 Task: Manage the "Case related list" page setting.
Action: Mouse moved to (1078, 84)
Screenshot: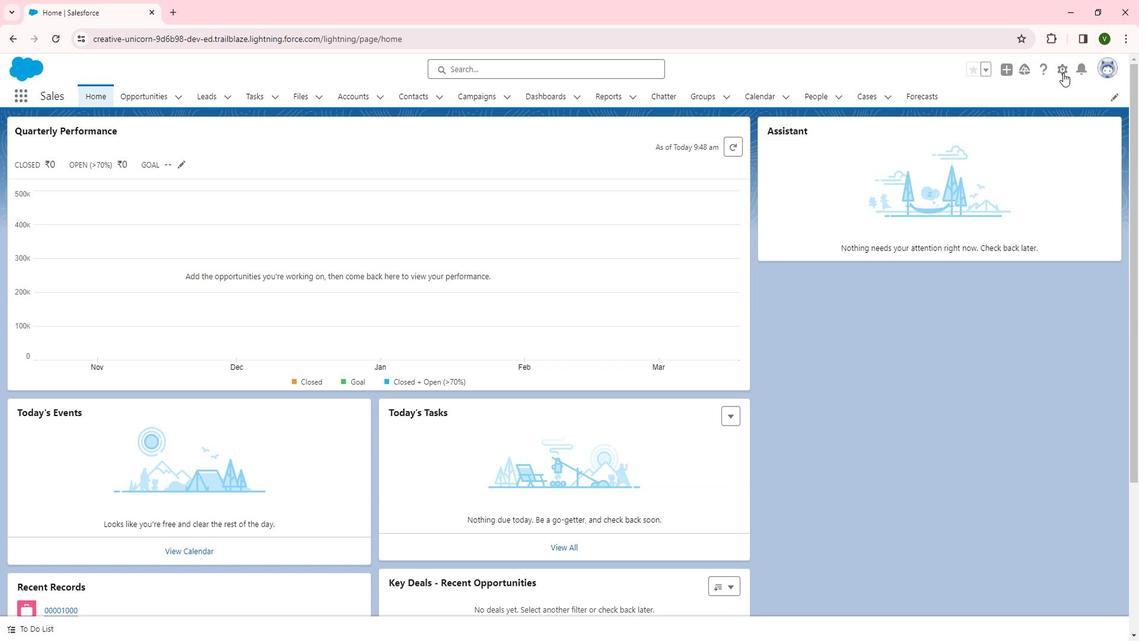 
Action: Mouse pressed left at (1078, 84)
Screenshot: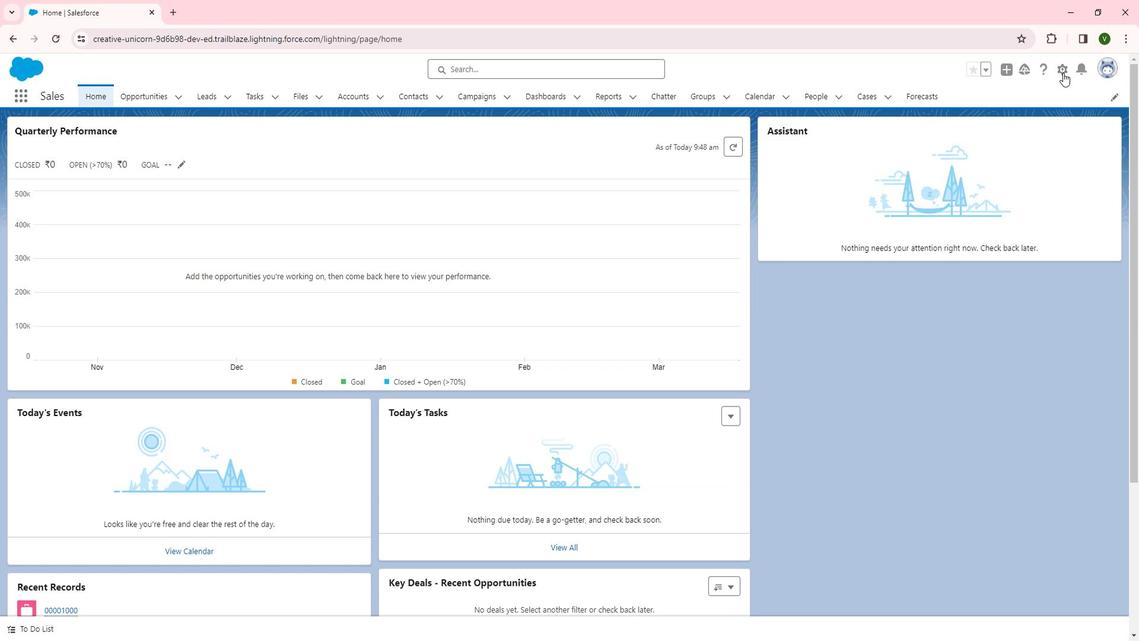 
Action: Mouse moved to (1038, 127)
Screenshot: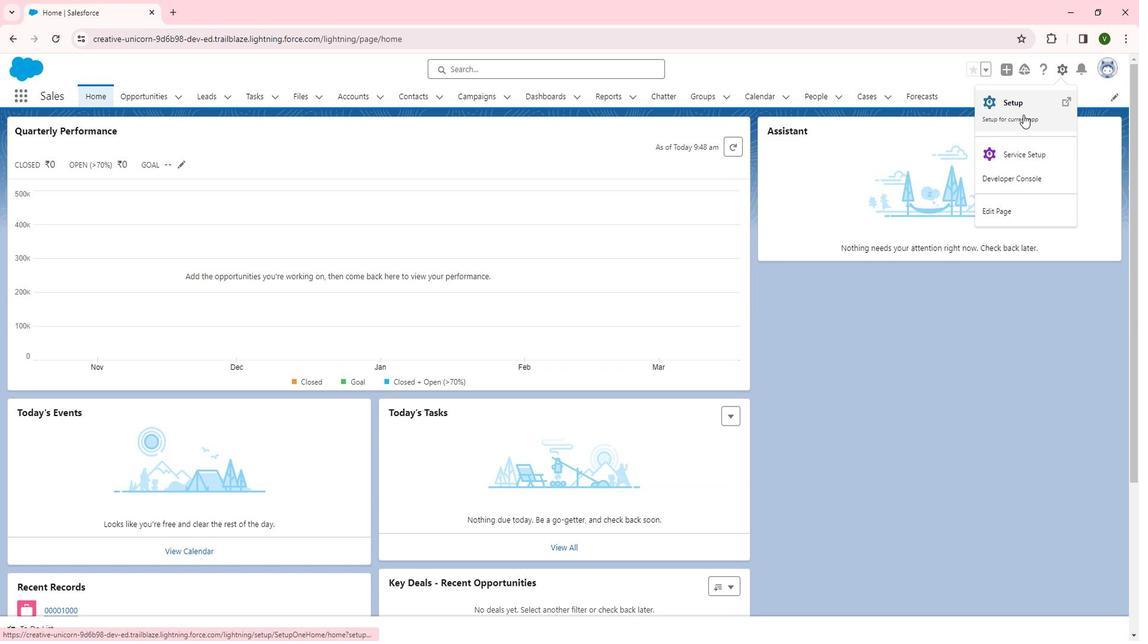 
Action: Mouse pressed left at (1038, 127)
Screenshot: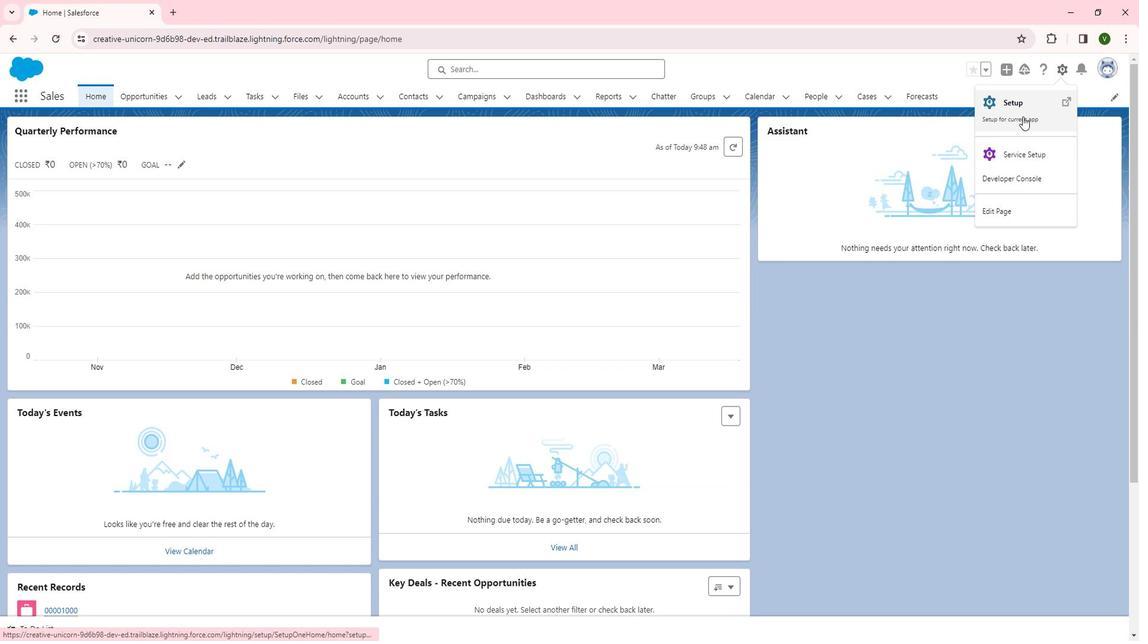 
Action: Mouse moved to (115, 447)
Screenshot: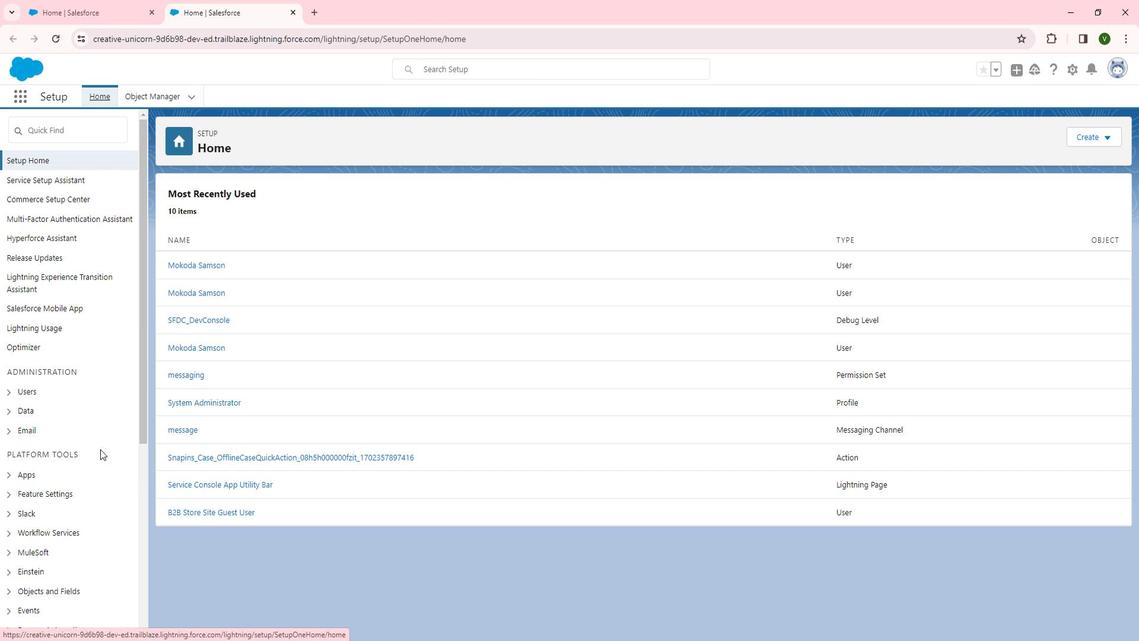 
Action: Mouse scrolled (115, 447) with delta (0, 0)
Screenshot: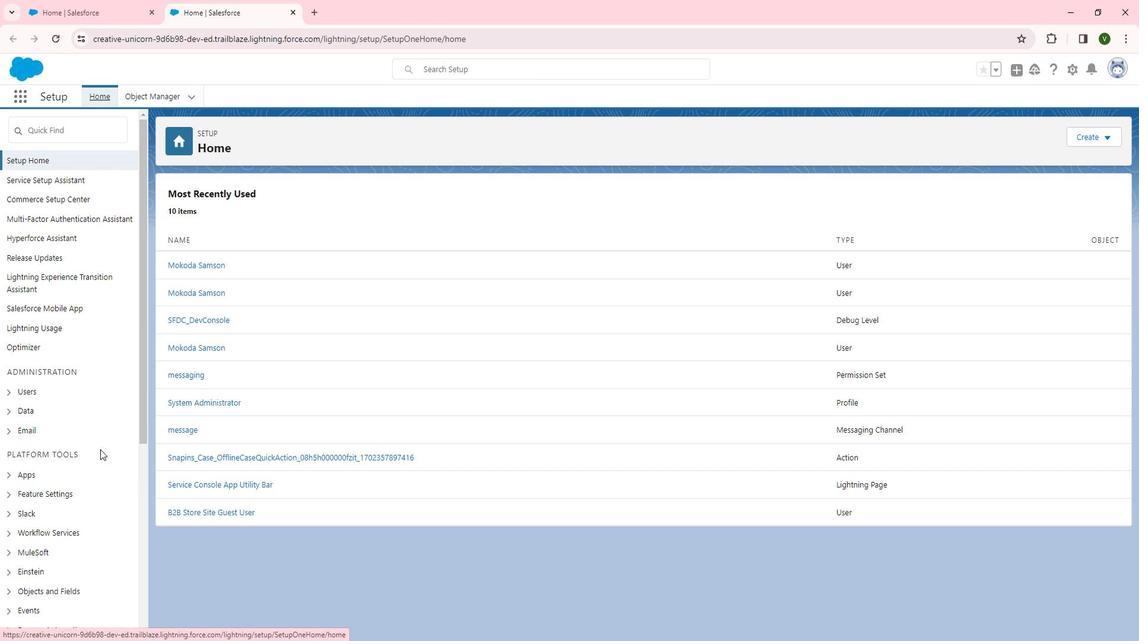 
Action: Mouse scrolled (115, 447) with delta (0, 0)
Screenshot: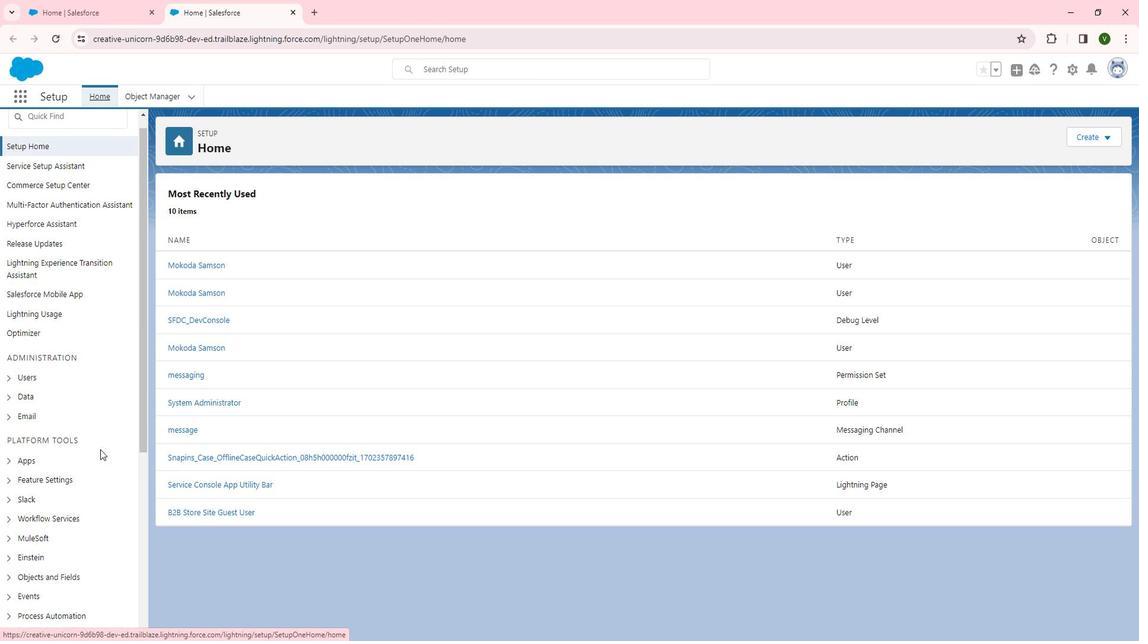 
Action: Mouse scrolled (115, 447) with delta (0, 0)
Screenshot: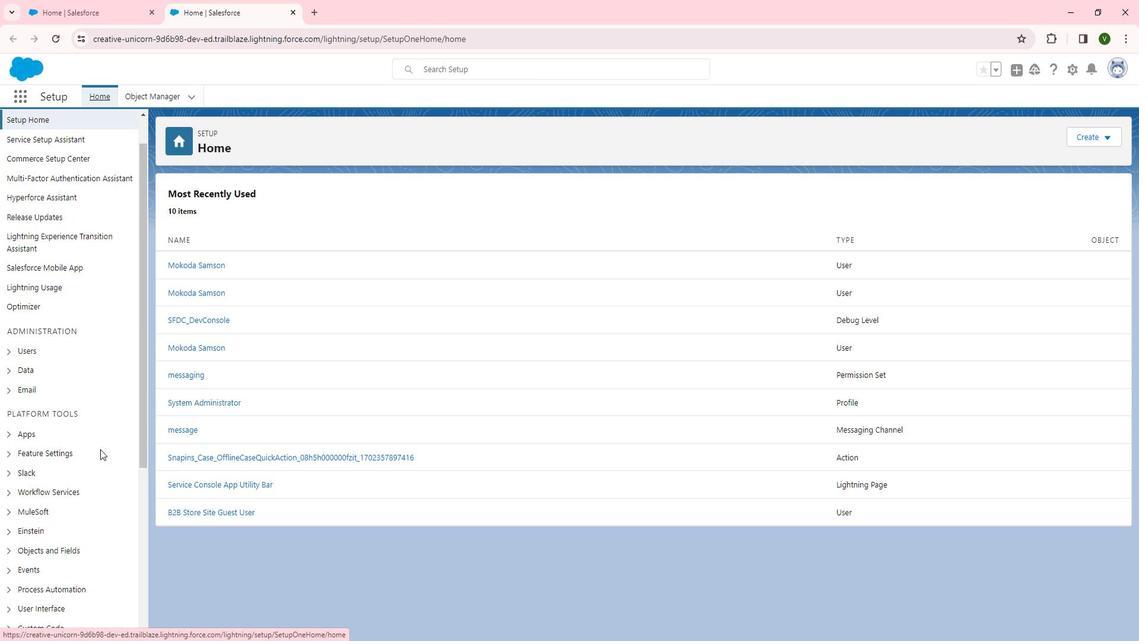 
Action: Mouse moved to (71, 311)
Screenshot: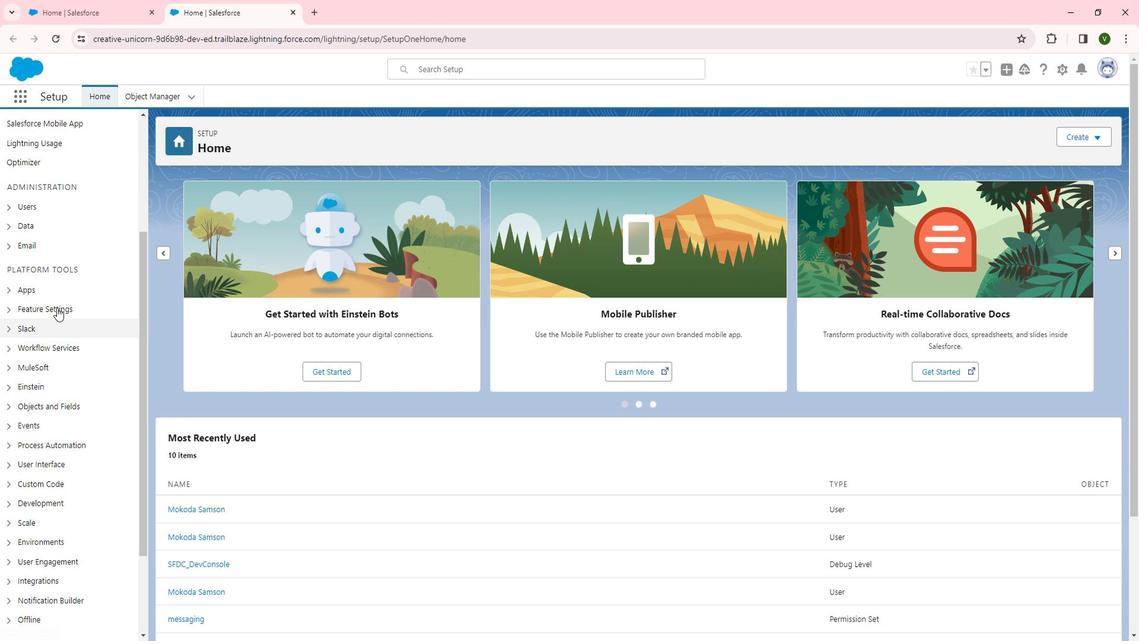
Action: Mouse pressed left at (71, 311)
Screenshot: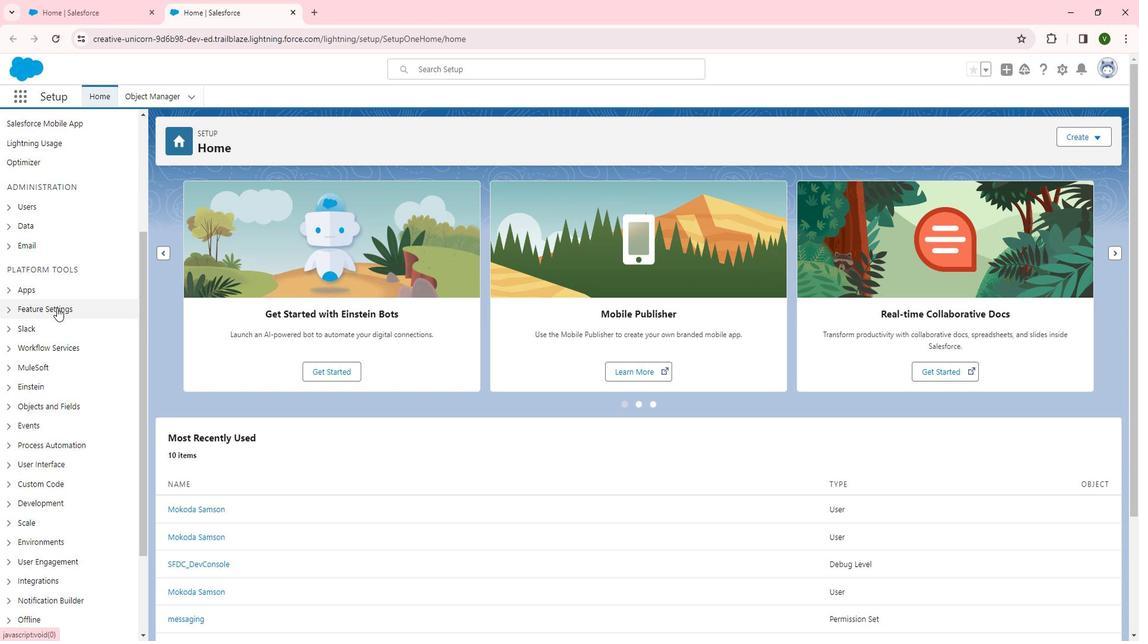 
Action: Mouse moved to (85, 439)
Screenshot: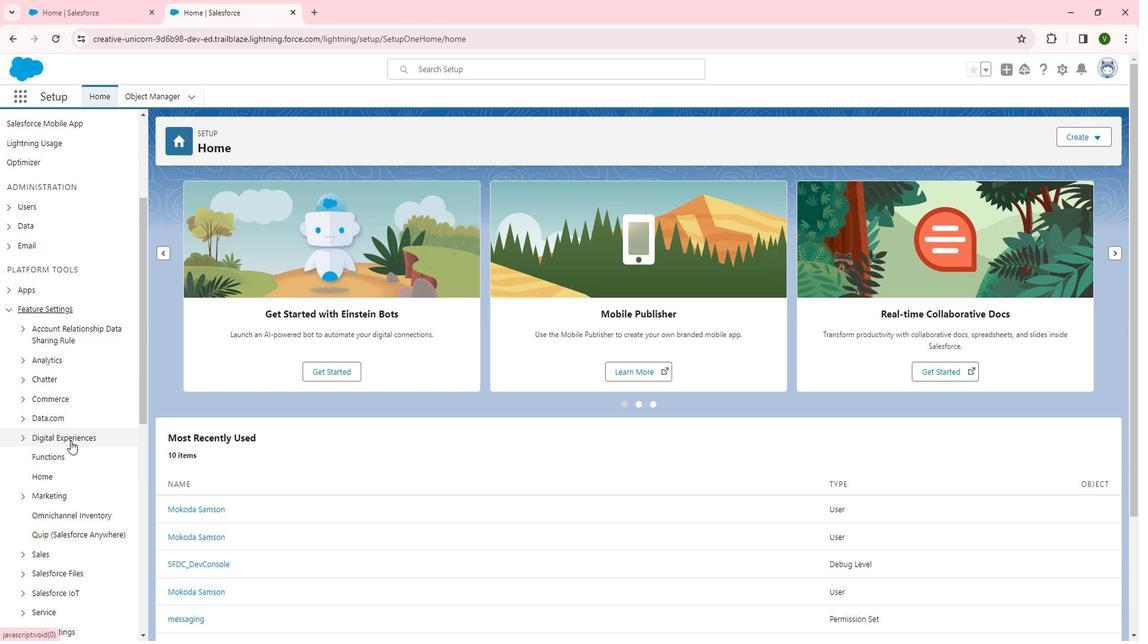 
Action: Mouse pressed left at (85, 439)
Screenshot: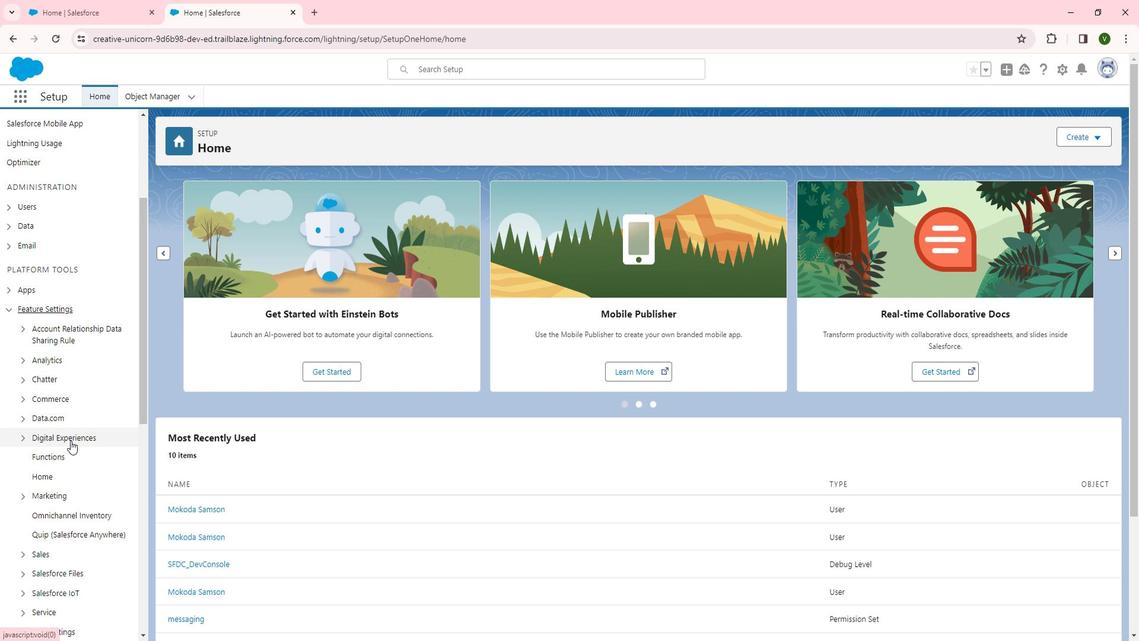 
Action: Mouse moved to (70, 454)
Screenshot: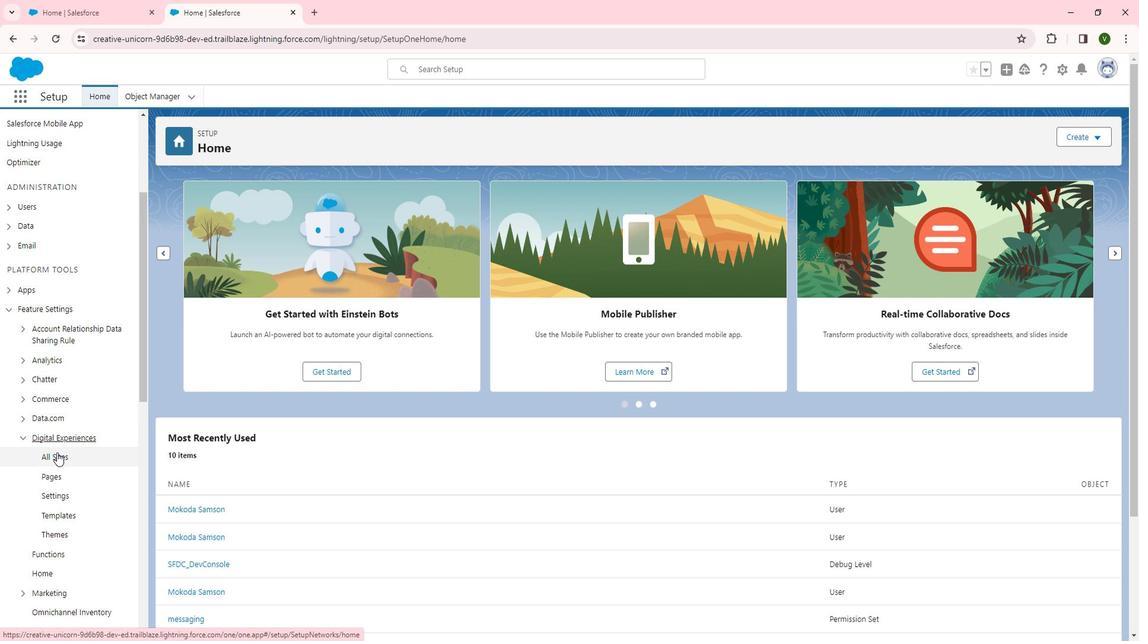 
Action: Mouse pressed left at (70, 454)
Screenshot: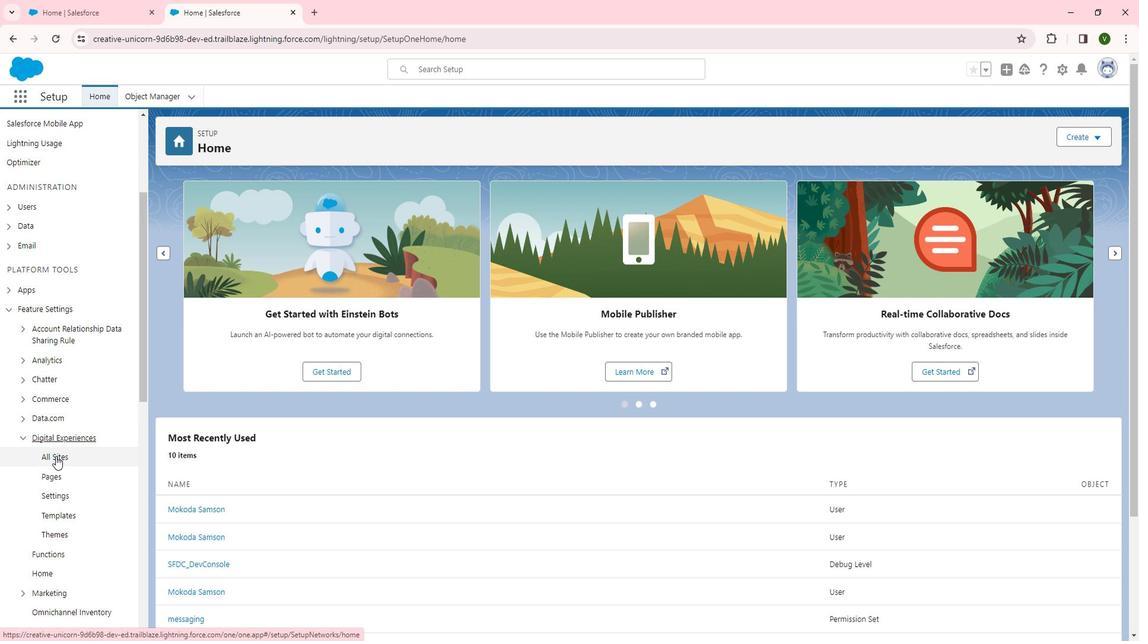 
Action: Mouse moved to (204, 356)
Screenshot: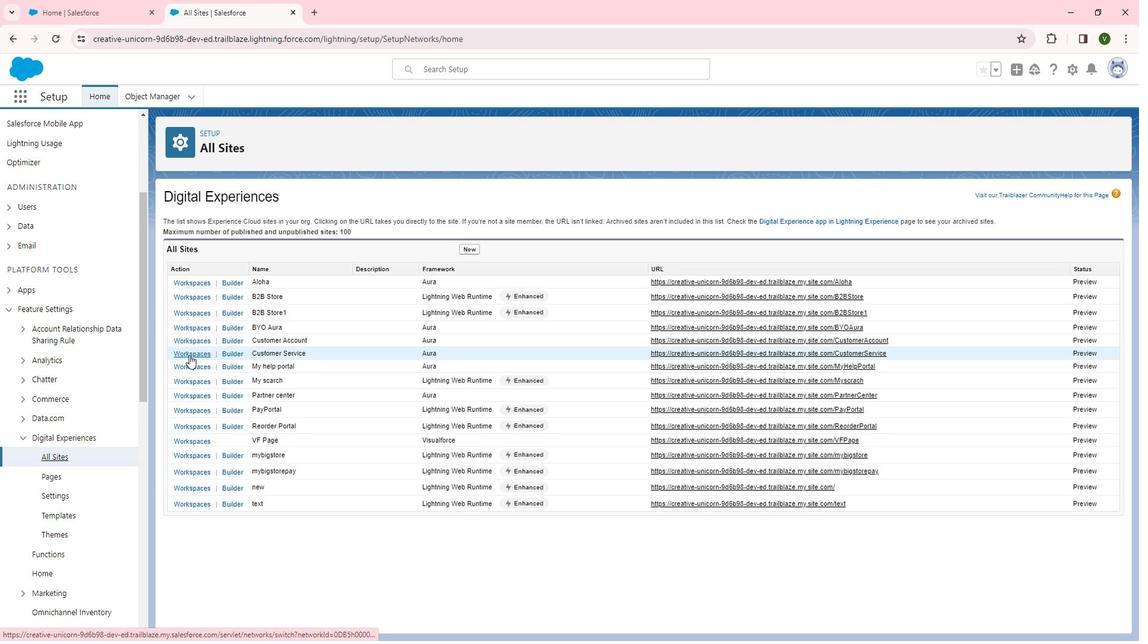 
Action: Mouse pressed left at (204, 356)
Screenshot: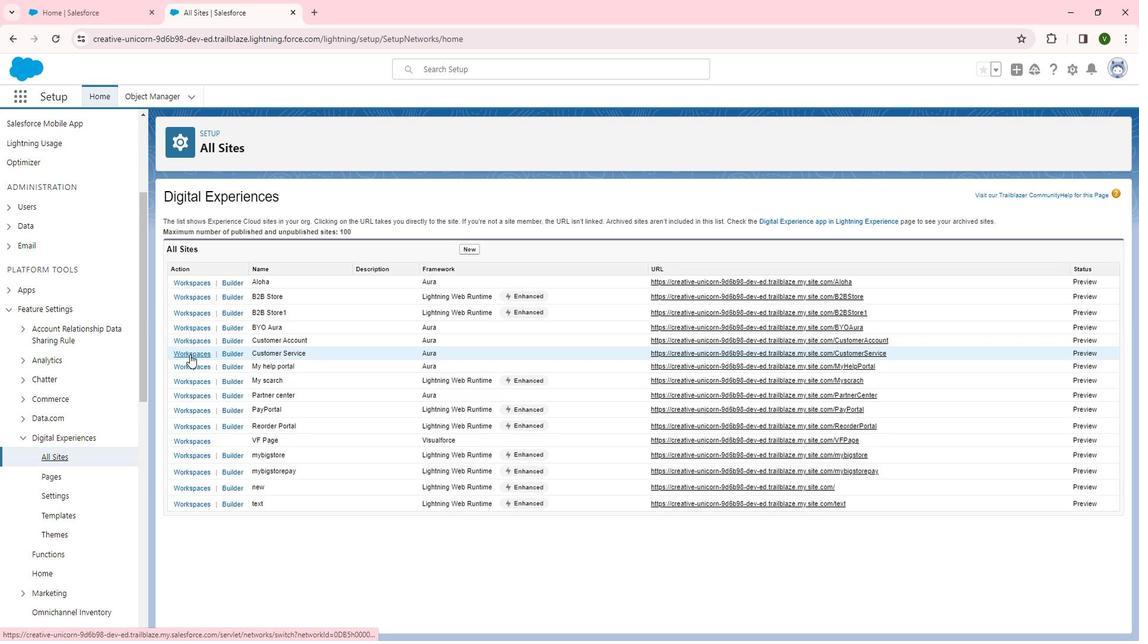 
Action: Mouse moved to (141, 279)
Screenshot: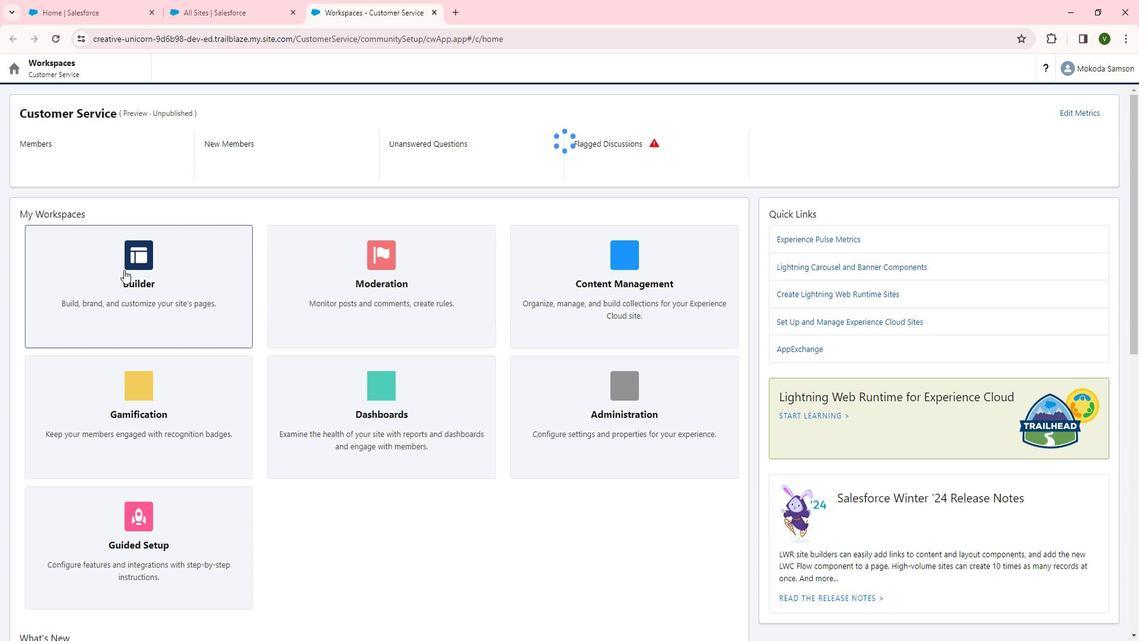
Action: Mouse pressed left at (141, 279)
Screenshot: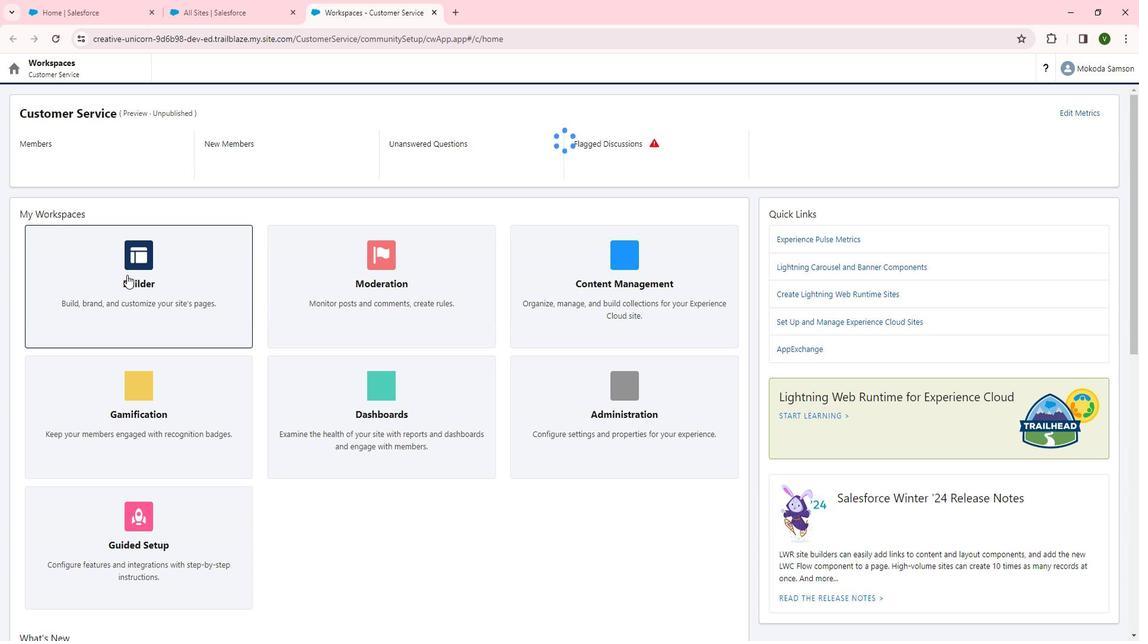 
Action: Mouse moved to (132, 90)
Screenshot: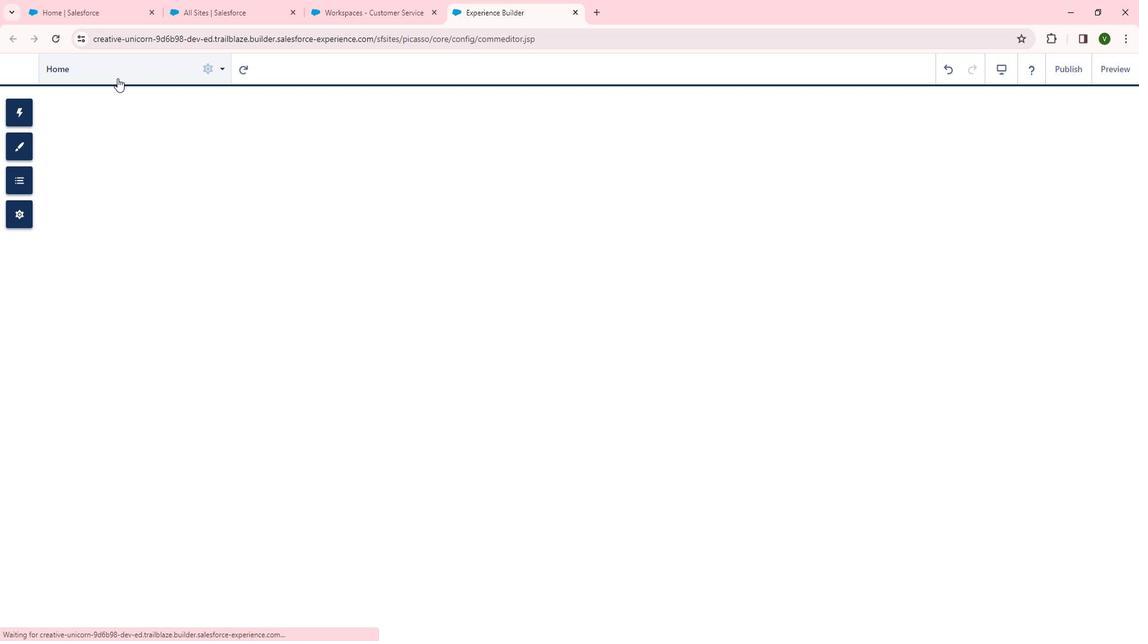
Action: Mouse pressed left at (132, 90)
Screenshot: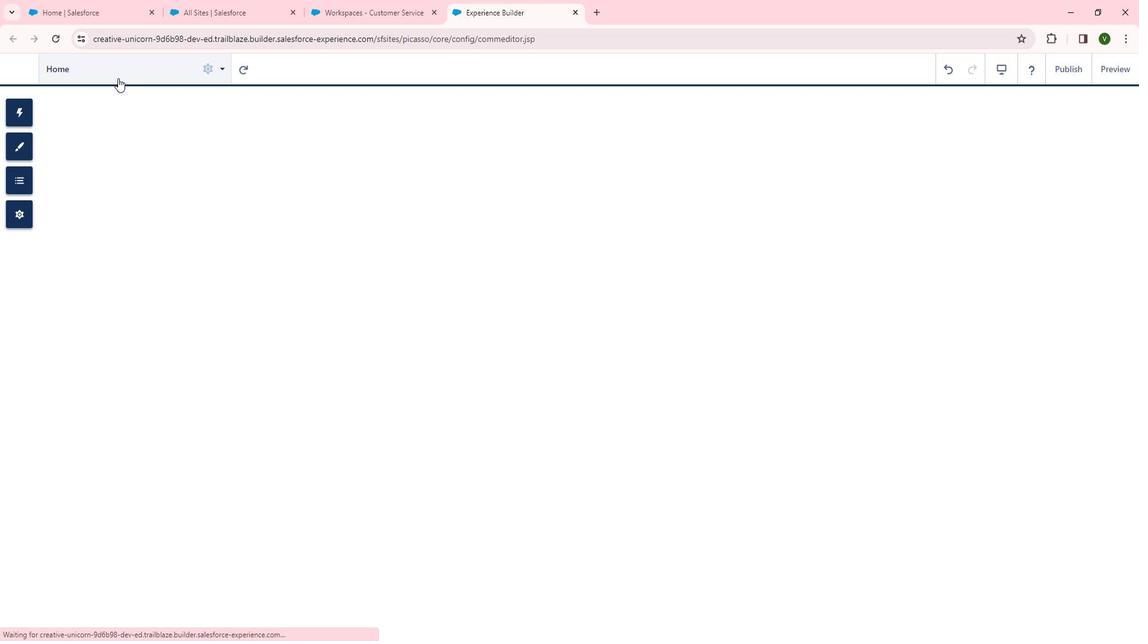 
Action: Mouse moved to (67, 235)
Screenshot: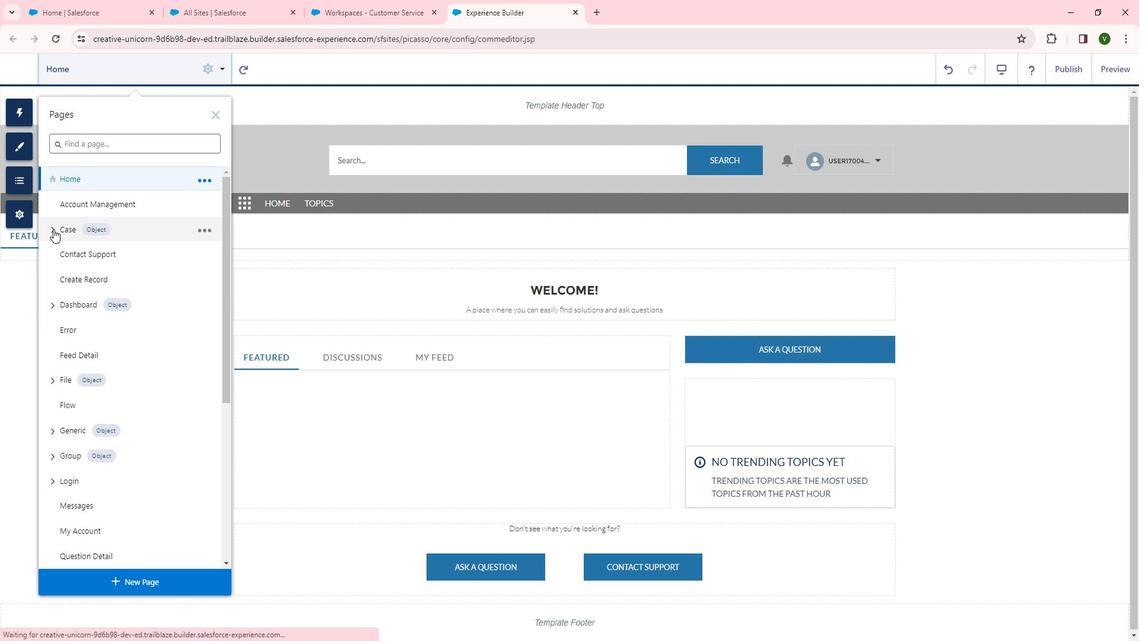 
Action: Mouse pressed left at (67, 235)
Screenshot: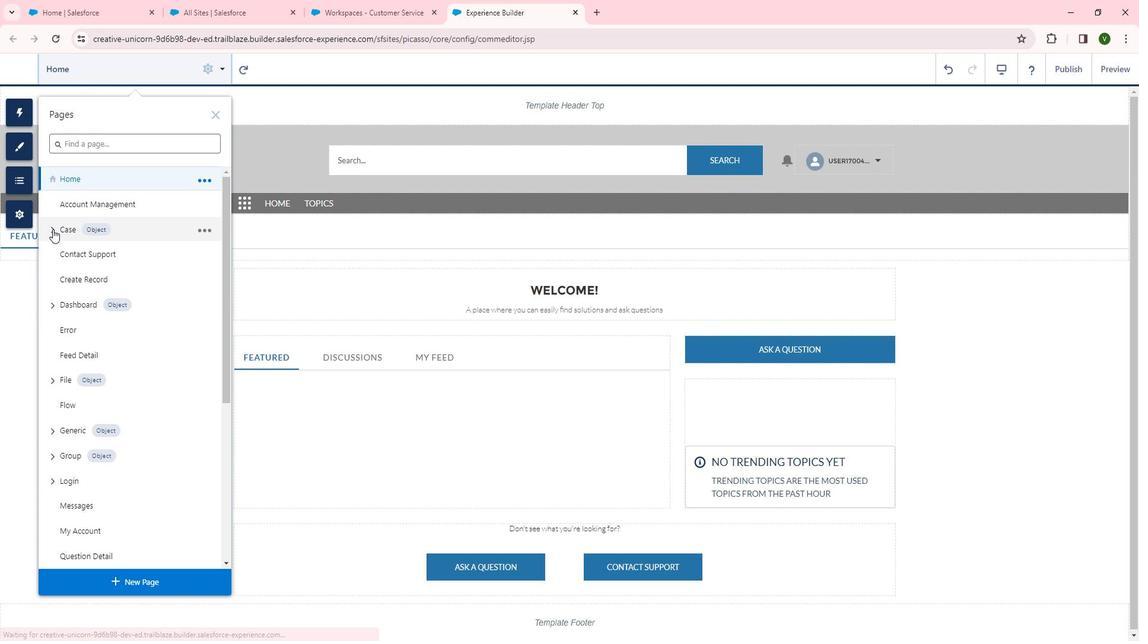 
Action: Mouse moved to (130, 309)
Screenshot: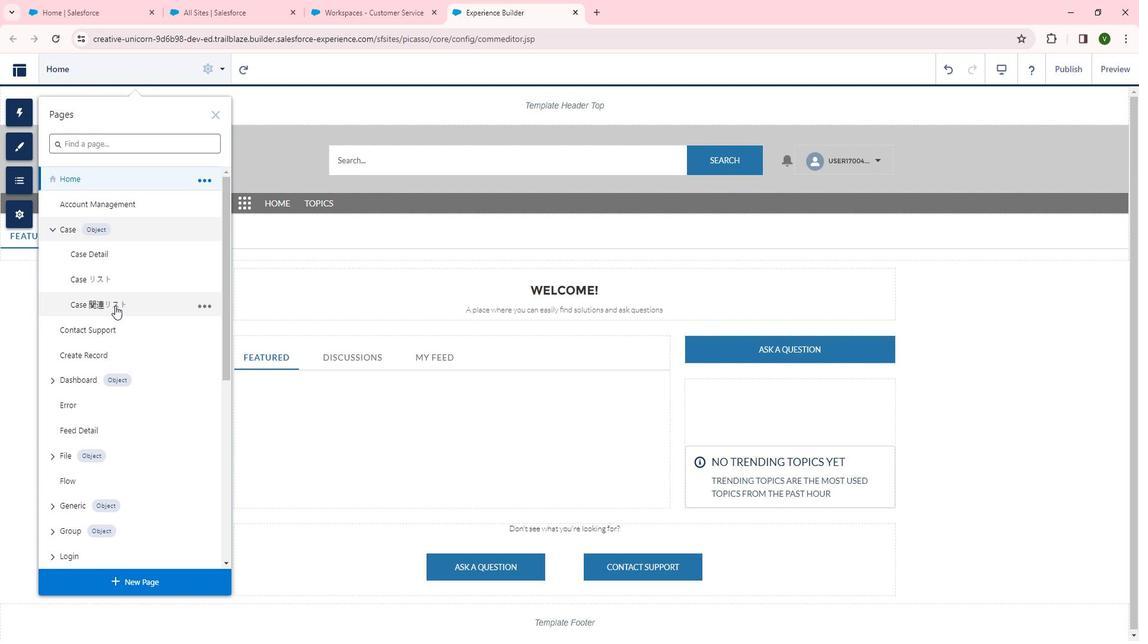 
Action: Mouse pressed left at (130, 309)
Screenshot: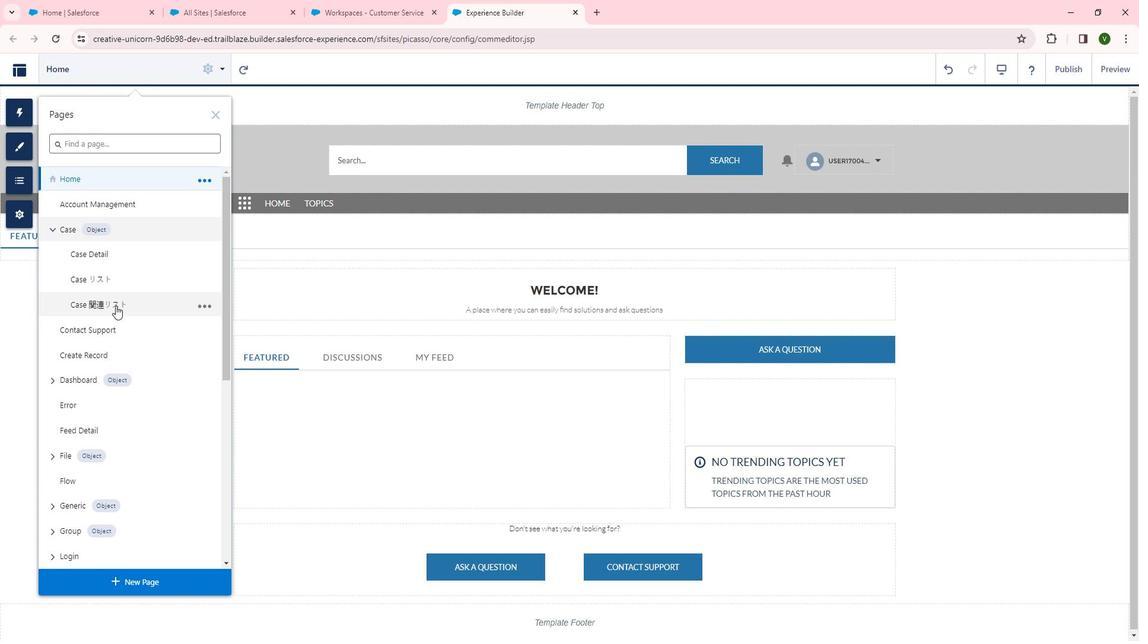 
Action: Mouse moved to (170, 73)
Screenshot: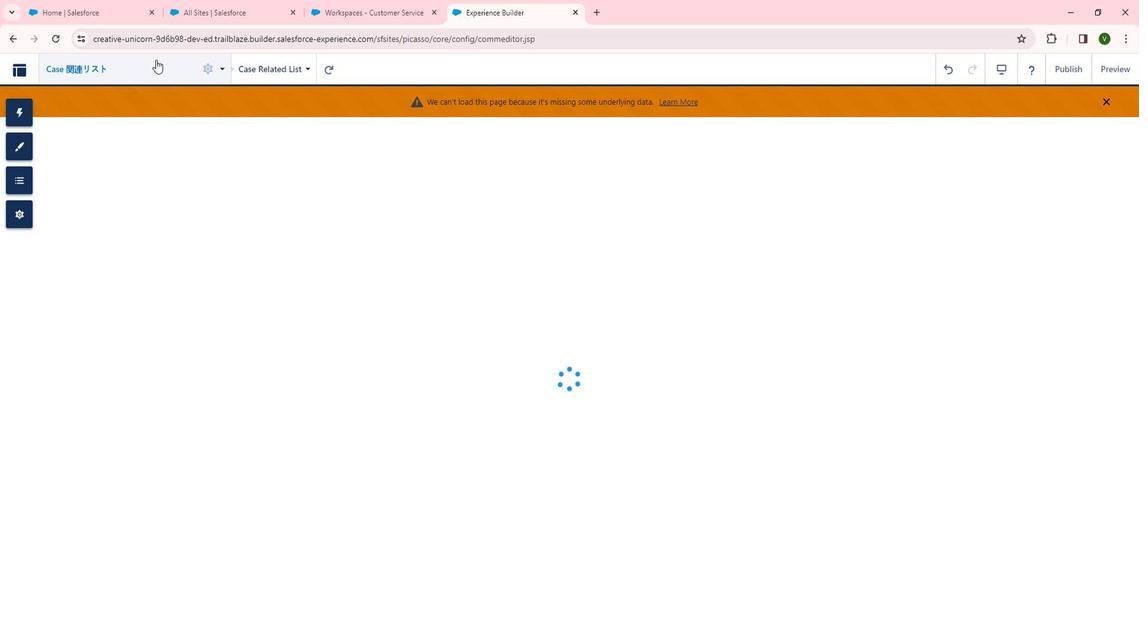 
Action: Mouse pressed left at (170, 73)
Screenshot: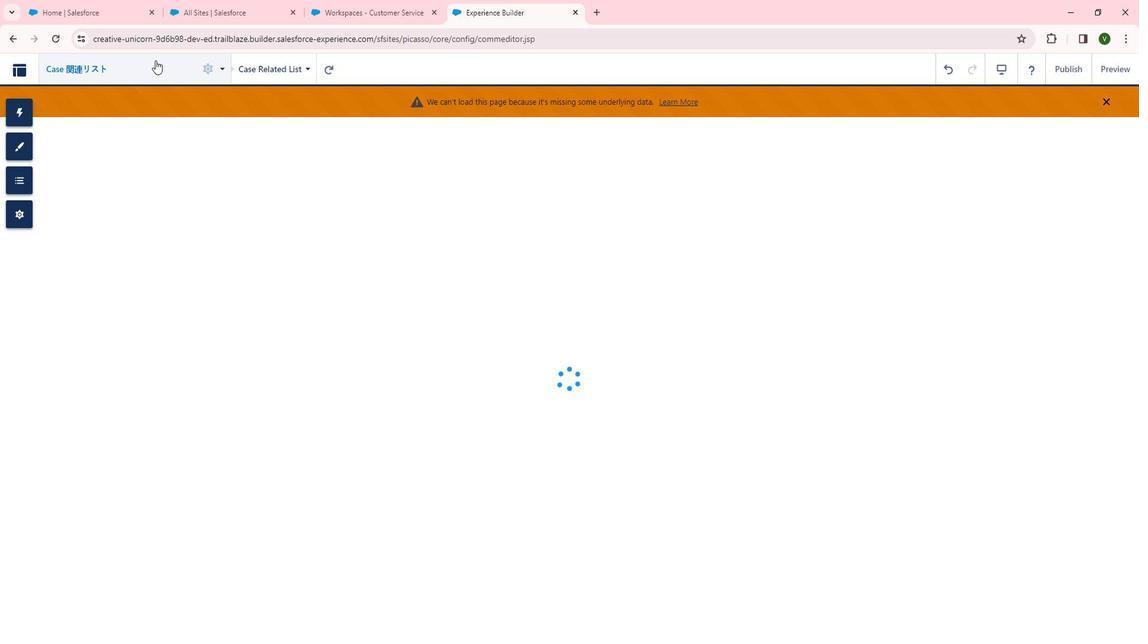 
Action: Mouse moved to (220, 185)
Screenshot: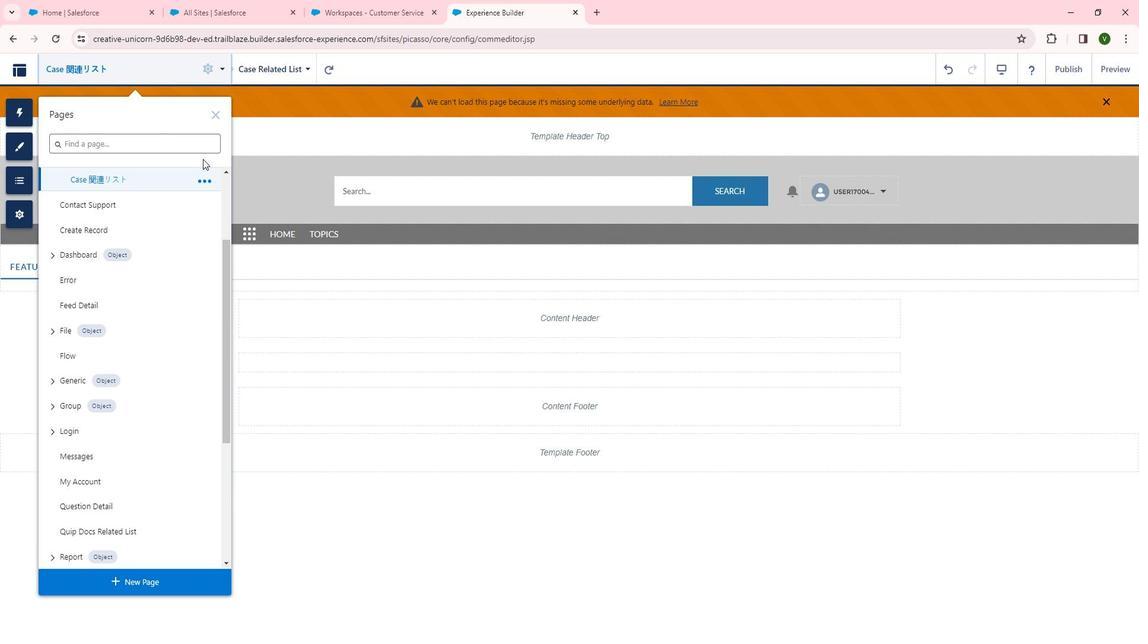 
Action: Mouse pressed left at (220, 185)
Screenshot: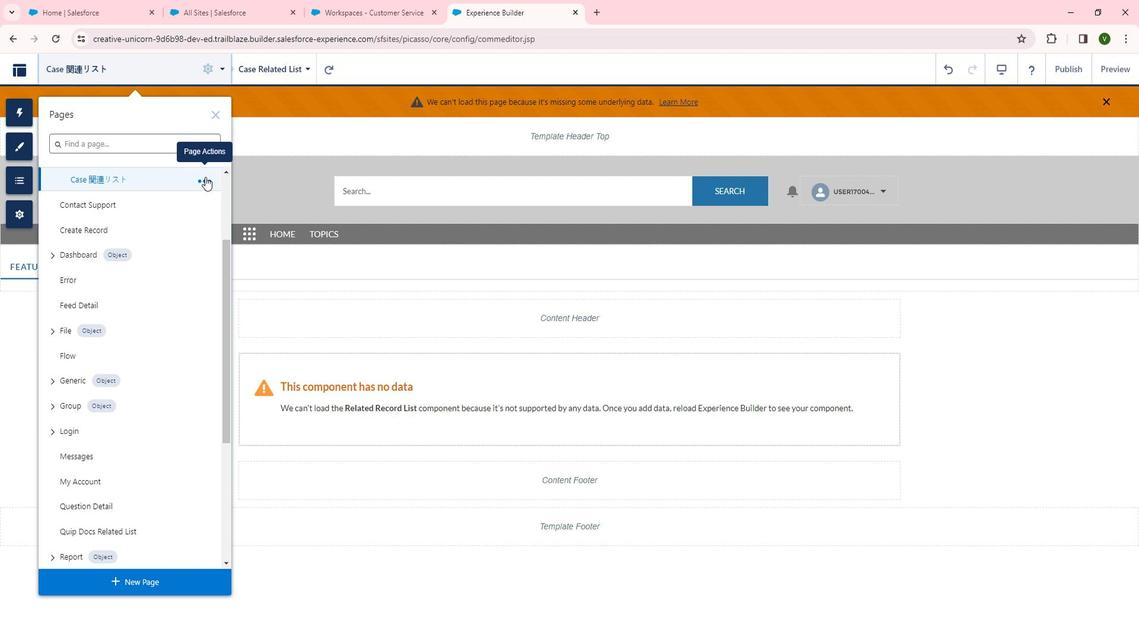 
Action: Mouse moved to (284, 186)
Screenshot: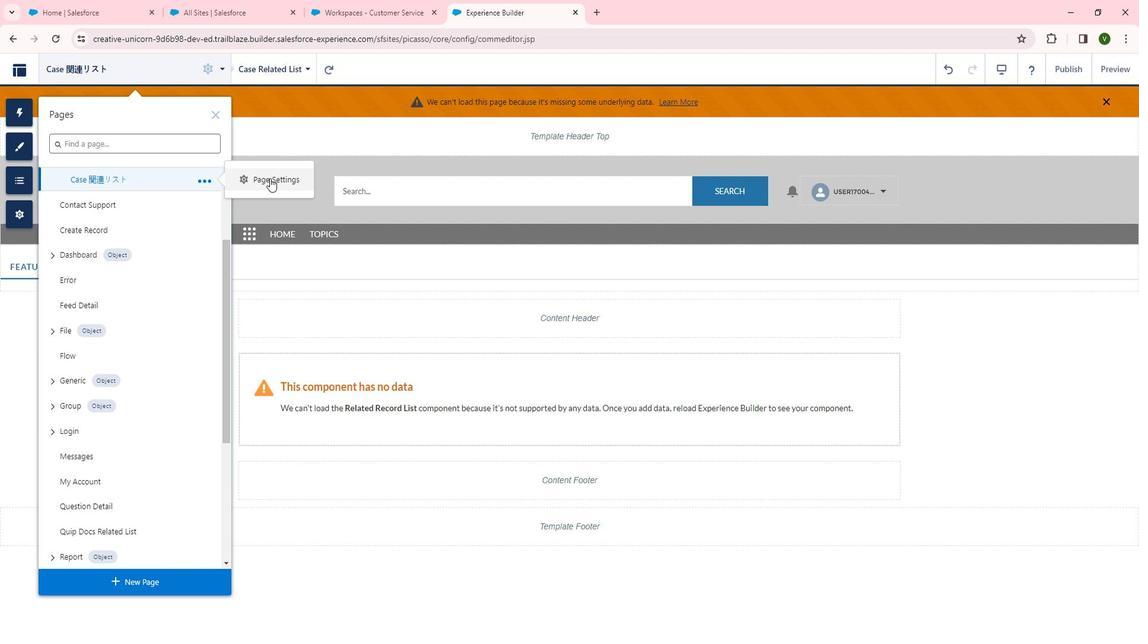 
Action: Mouse pressed left at (284, 186)
Screenshot: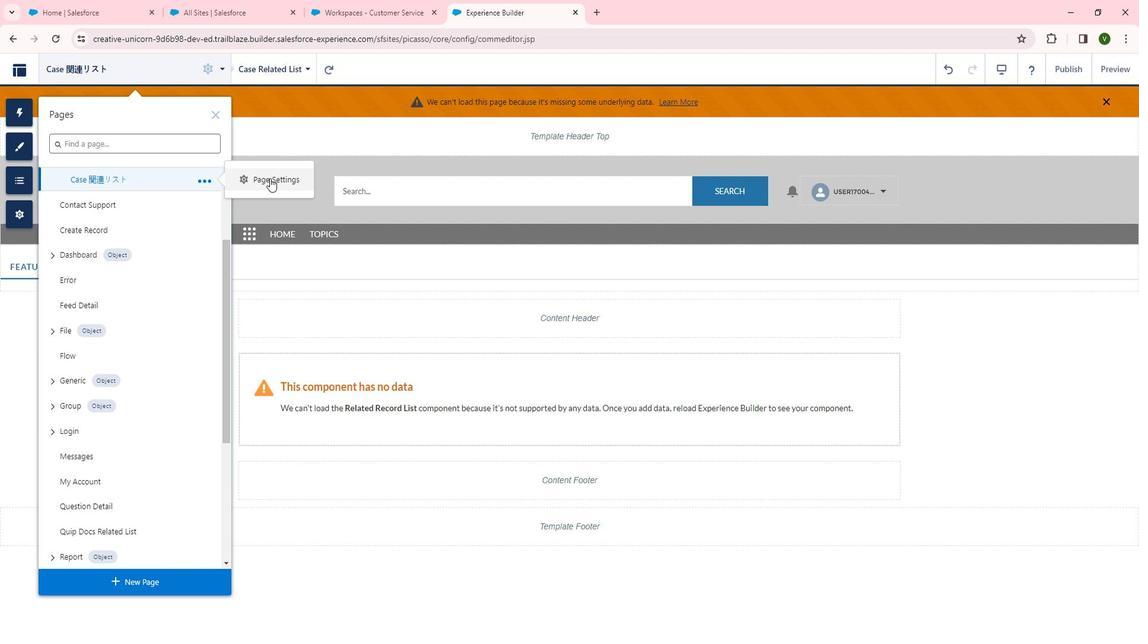 
Action: Mouse moved to (368, 364)
Screenshot: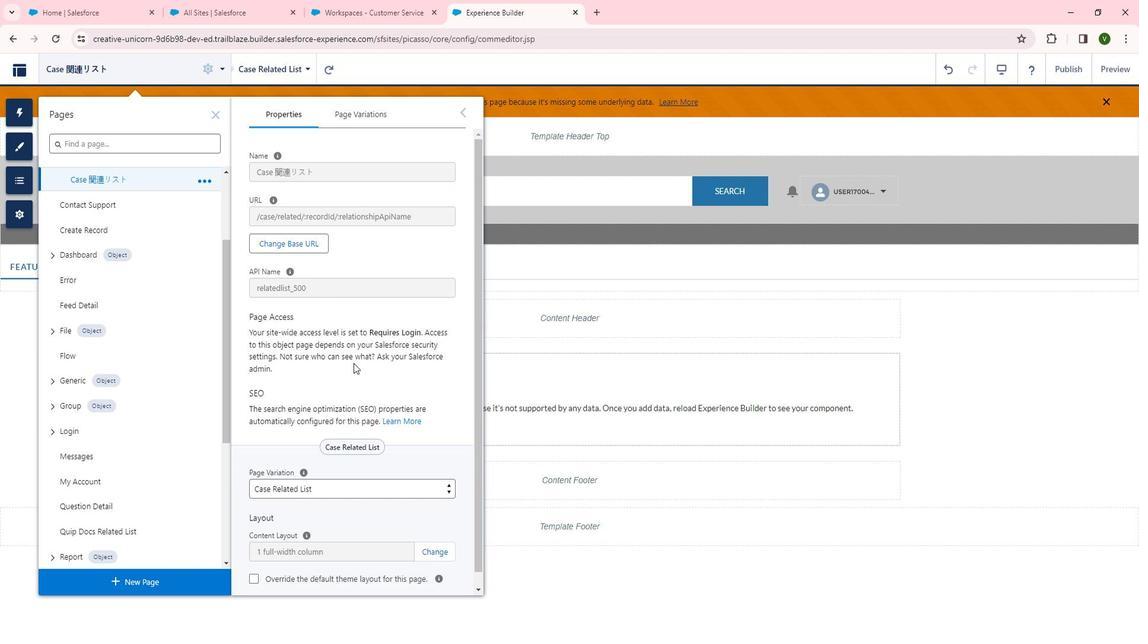 
Action: Mouse scrolled (368, 363) with delta (0, 0)
Screenshot: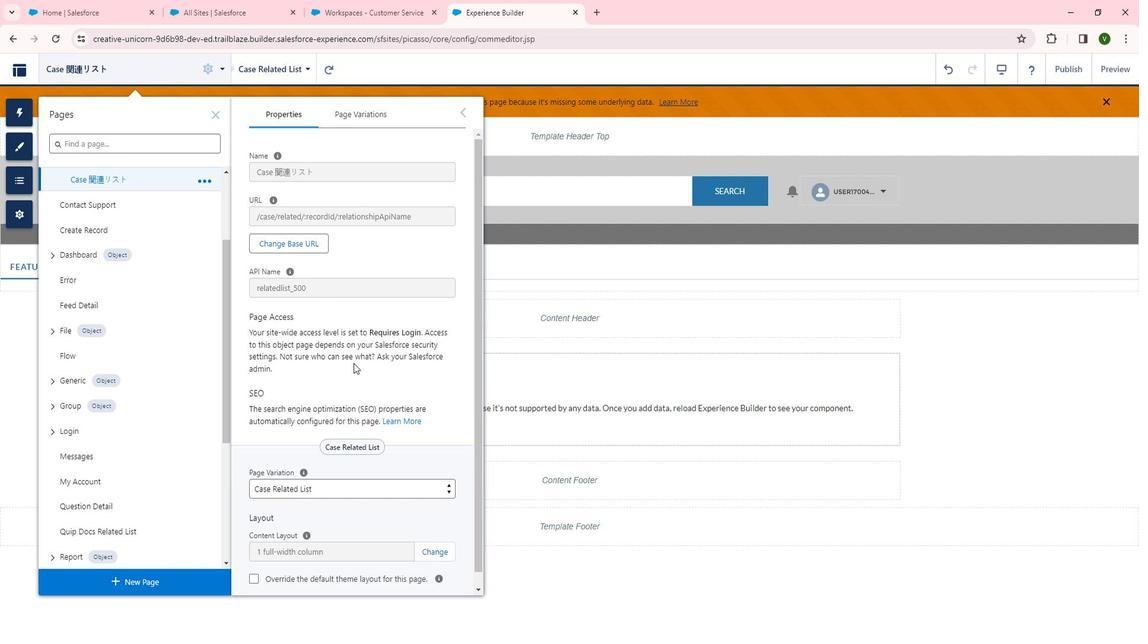 
Action: Mouse scrolled (368, 363) with delta (0, 0)
Screenshot: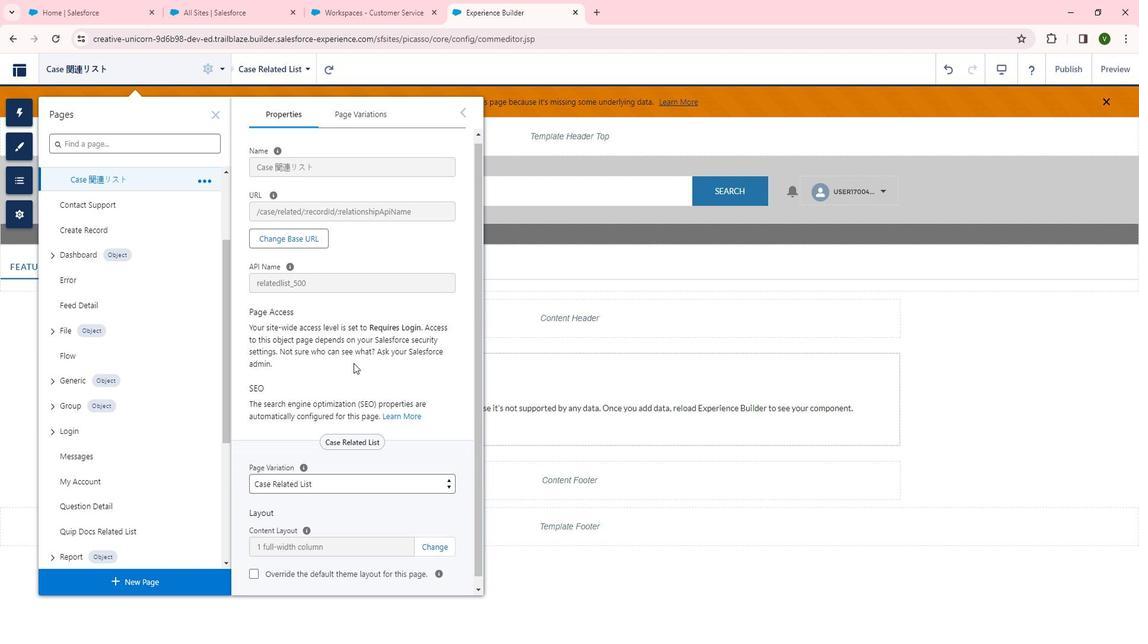 
Action: Mouse moved to (371, 365)
Screenshot: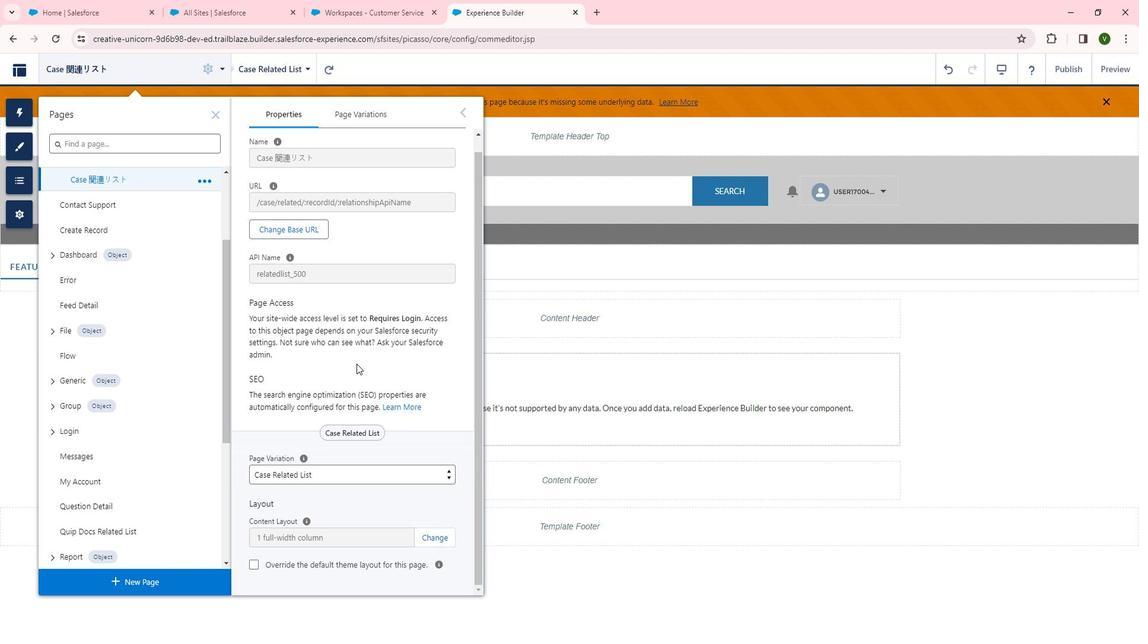 
Action: Mouse scrolled (371, 364) with delta (0, 0)
Screenshot: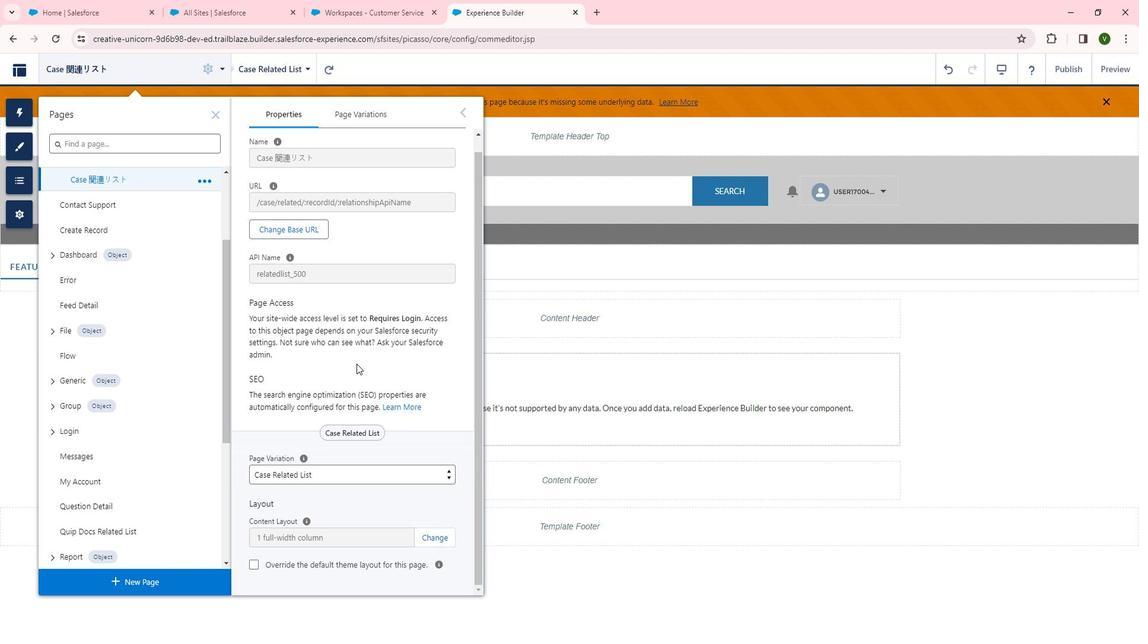 
Action: Mouse moved to (440, 477)
Screenshot: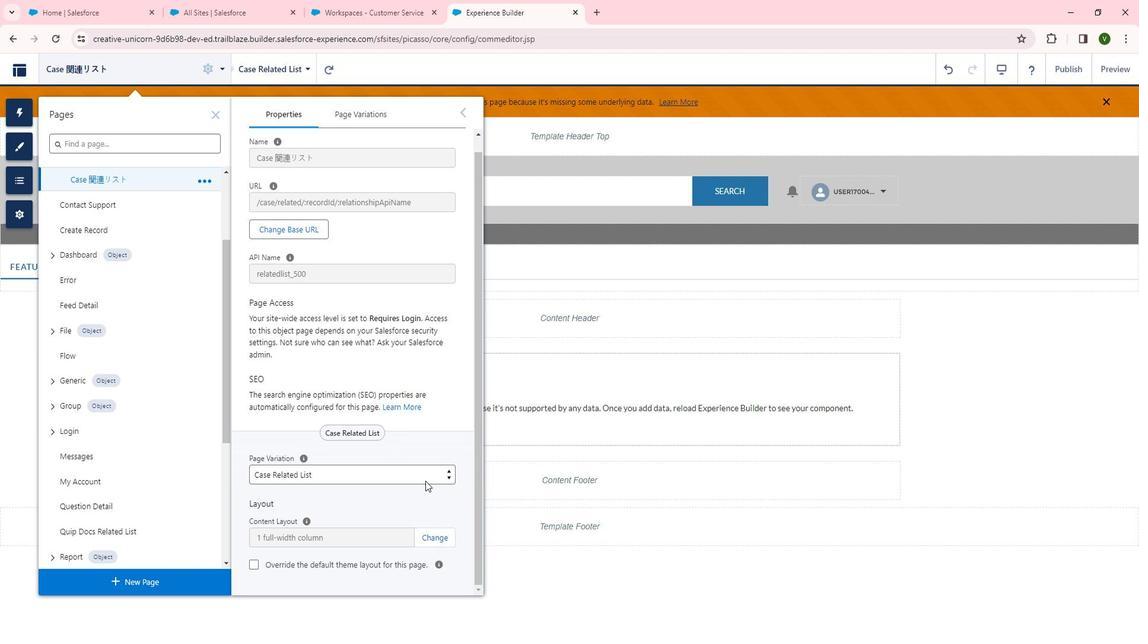 
Action: Mouse pressed left at (440, 477)
Screenshot: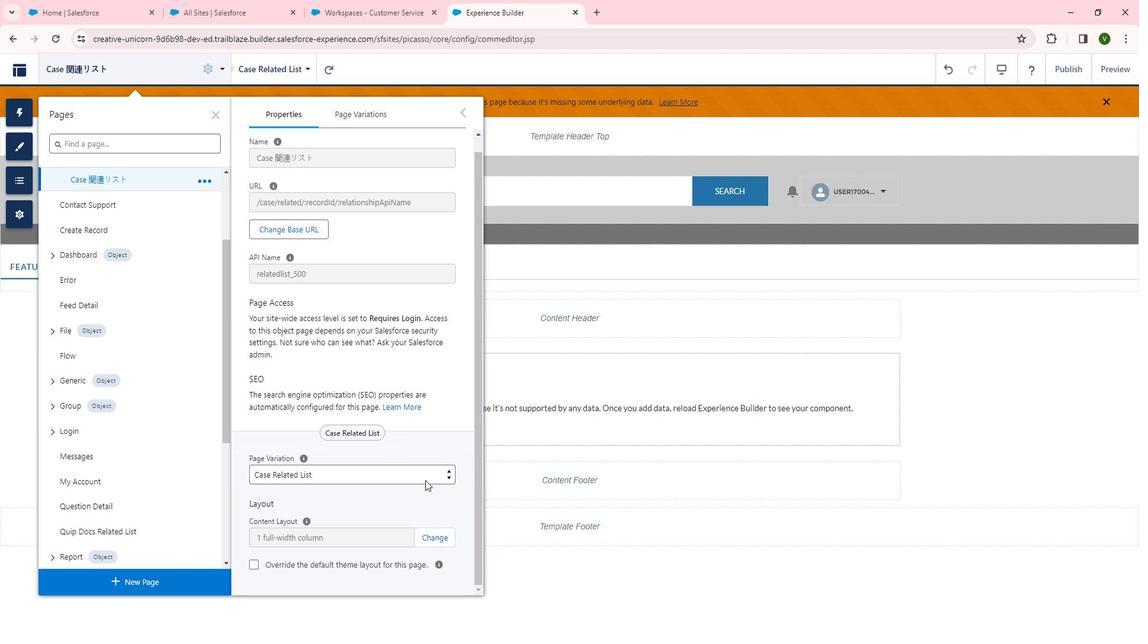 
Action: Mouse moved to (410, 495)
Screenshot: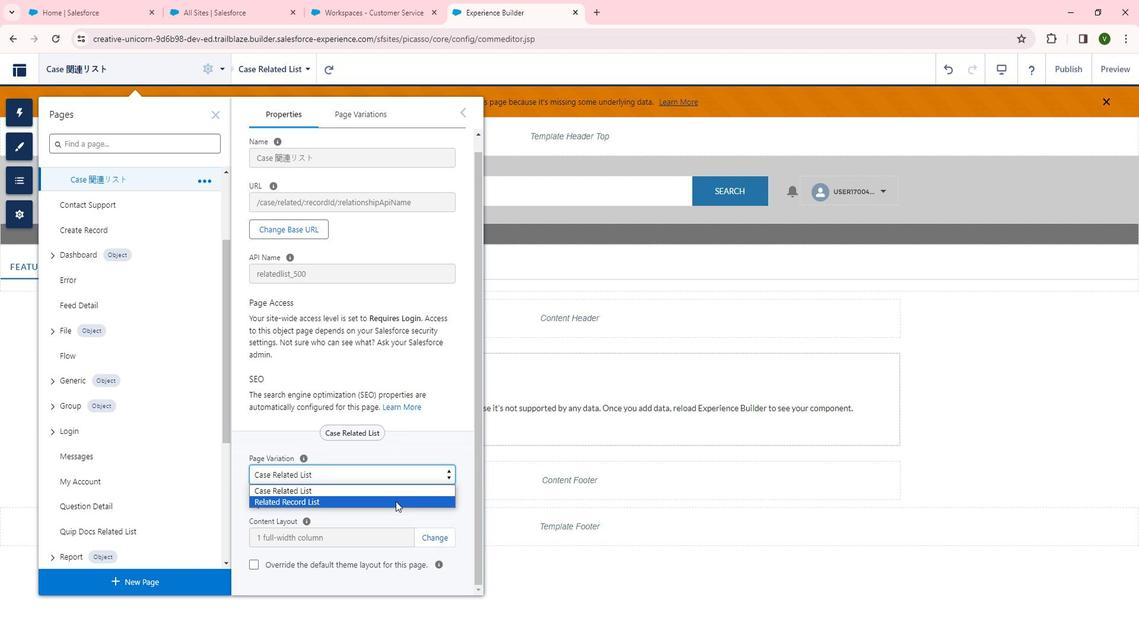 
Action: Mouse pressed left at (410, 495)
Screenshot: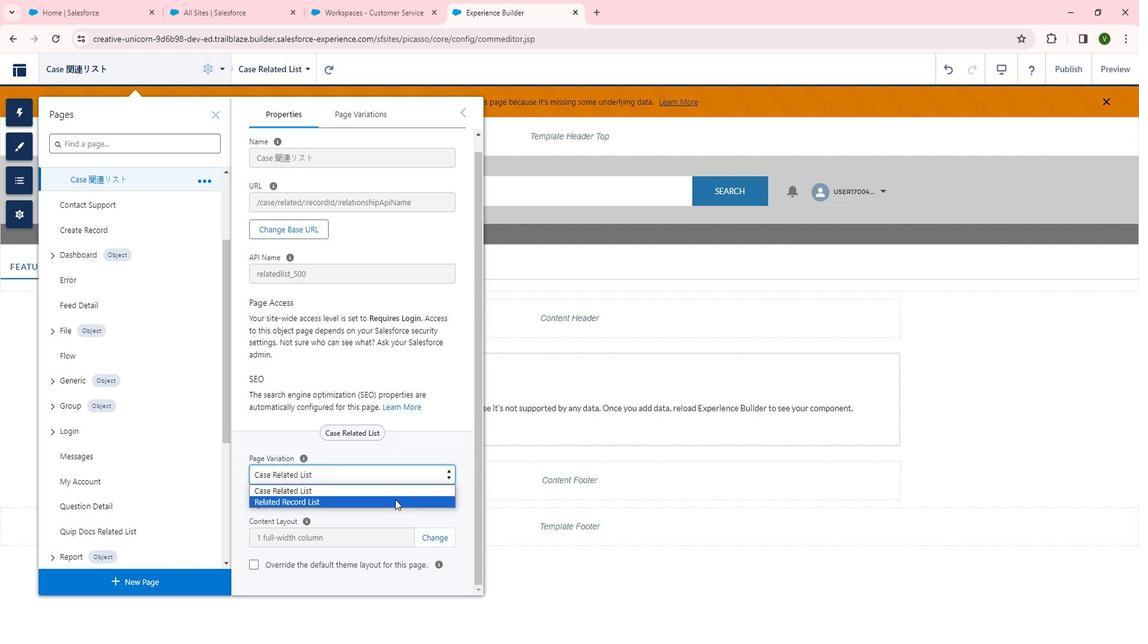 
Action: Mouse moved to (482, 458)
Screenshot: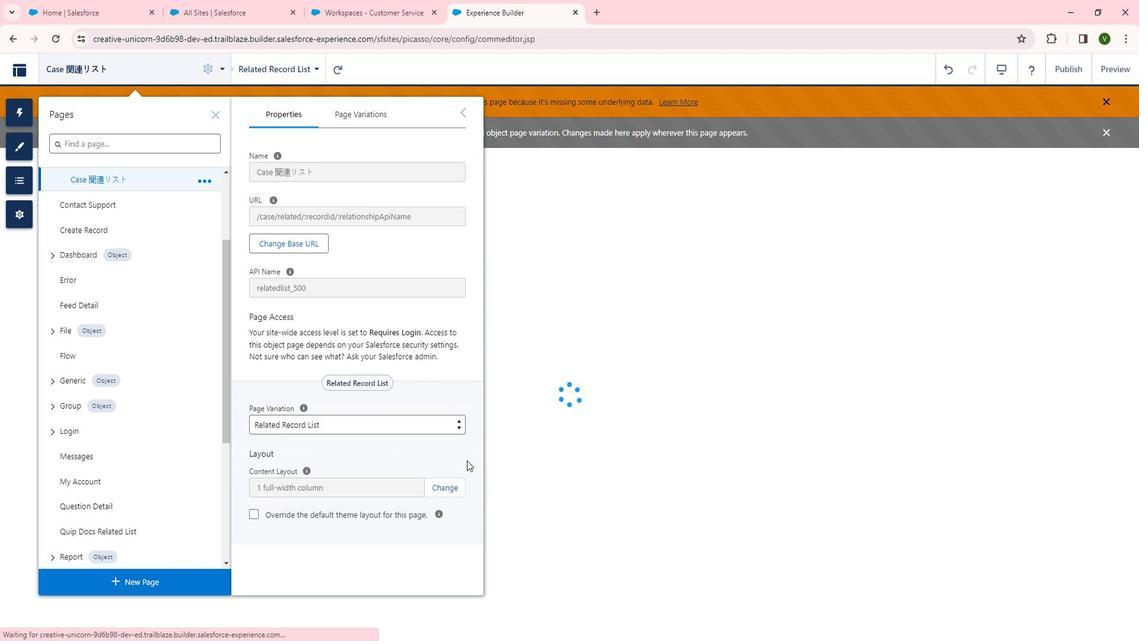 
